 Task: Specify the meeting address for the in-person meeting to "30 N Glover Avenue".
Action: Mouse moved to (541, 318)
Screenshot: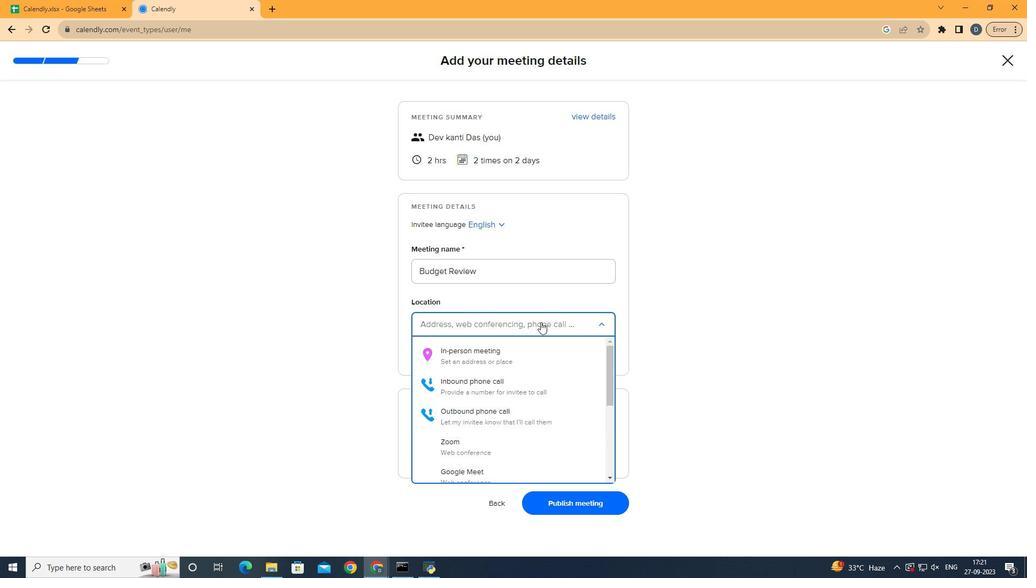 
Action: Mouse pressed left at (541, 318)
Screenshot: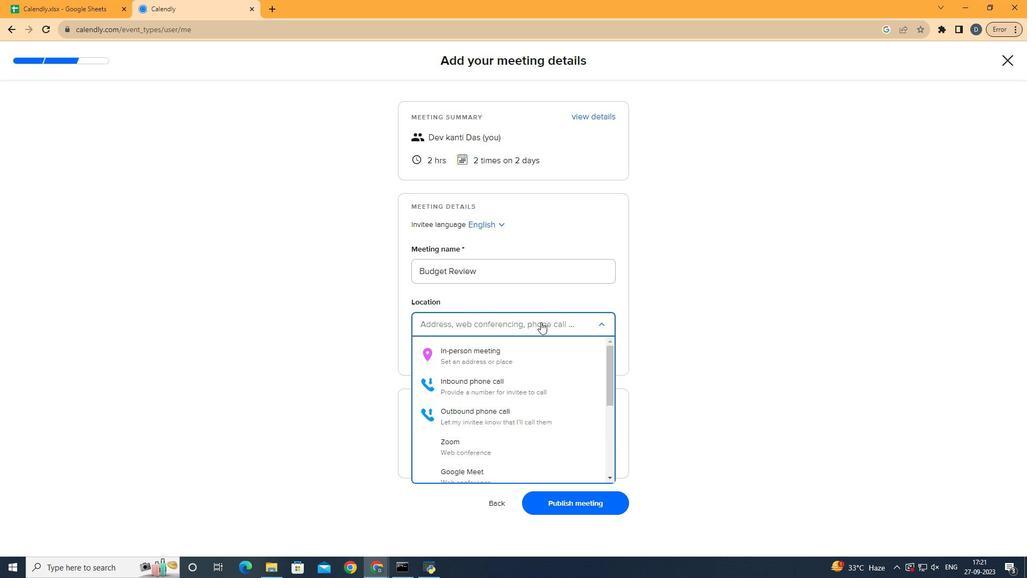 
Action: Mouse moved to (519, 343)
Screenshot: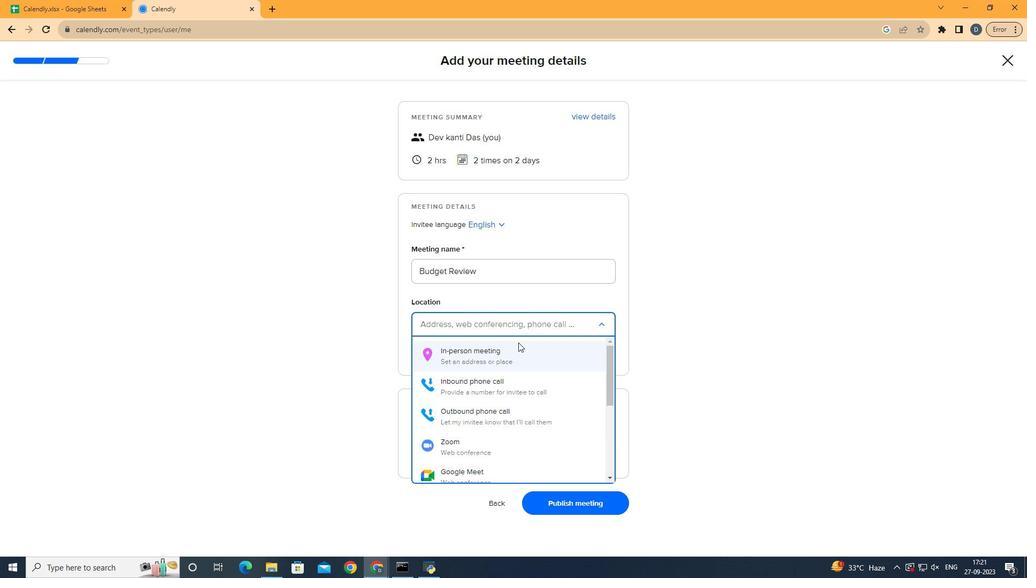 
Action: Mouse pressed left at (519, 343)
Screenshot: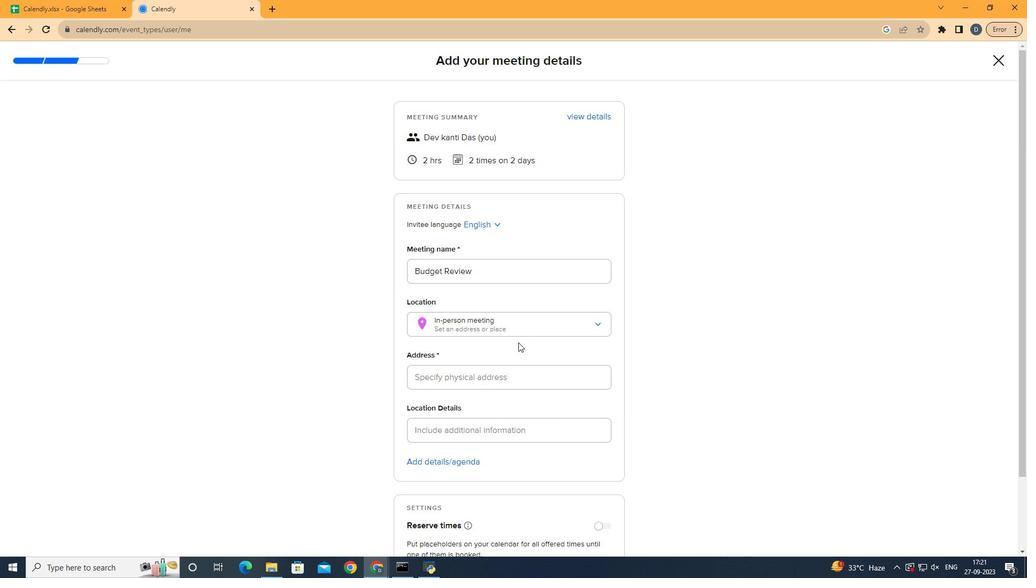 
Action: Mouse moved to (491, 353)
Screenshot: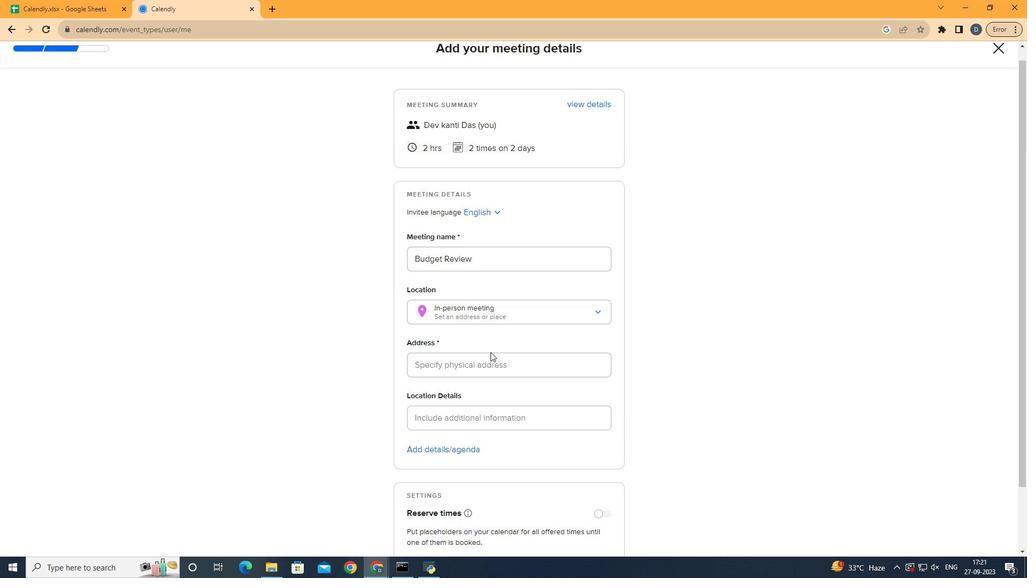 
Action: Mouse scrolled (491, 352) with delta (0, 0)
Screenshot: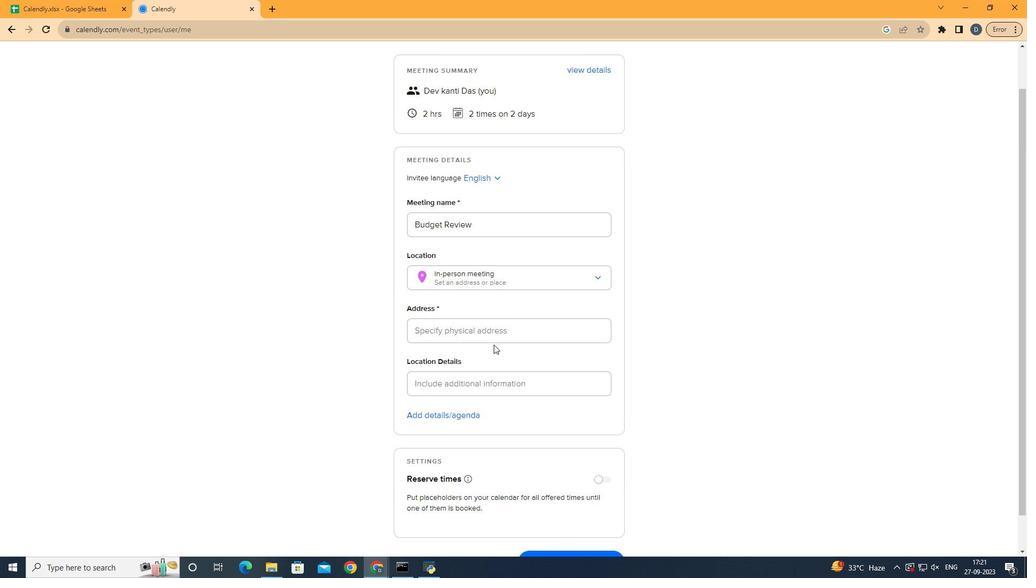 
Action: Mouse moved to (493, 324)
Screenshot: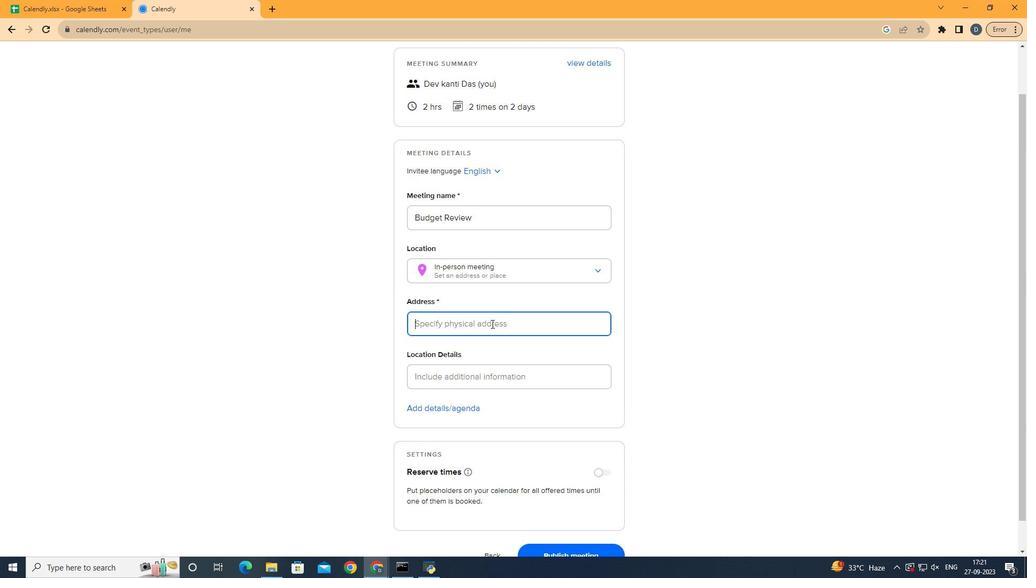 
Action: Mouse pressed left at (493, 324)
Screenshot: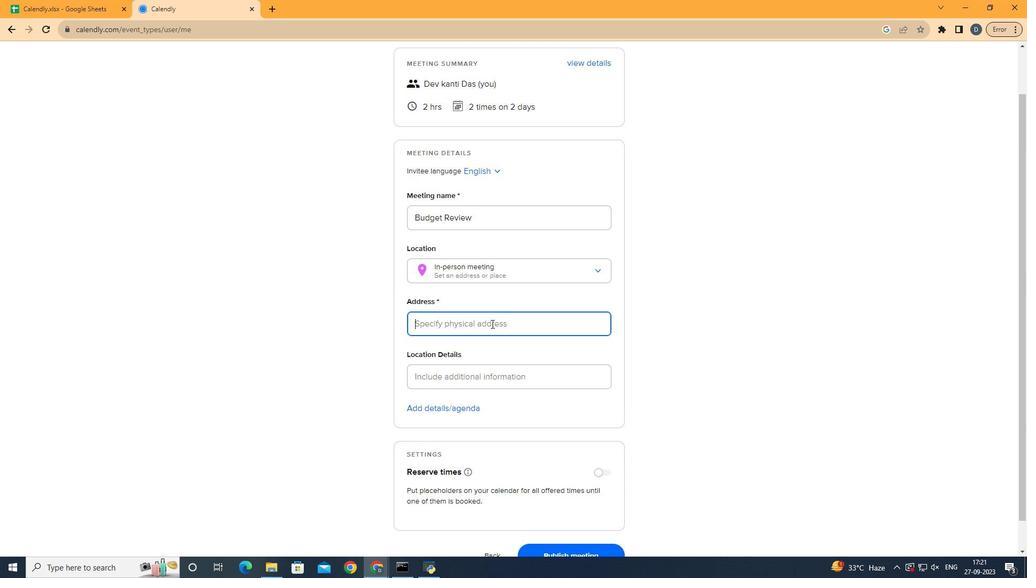 
Action: Mouse moved to (538, 290)
Screenshot: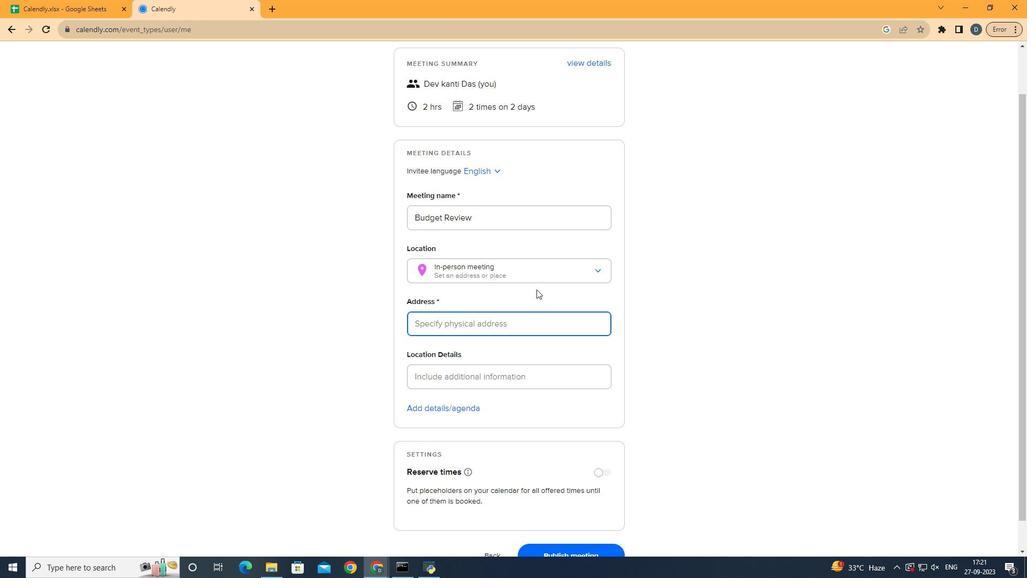 
Action: Key pressed 30<Key.space><Key.shift><Key.shift><Key.shift><Key.shift><Key.shift><Key.shift>N<Key.space><Key.shift>Glover<Key.space><Key.shift>Avenue
Screenshot: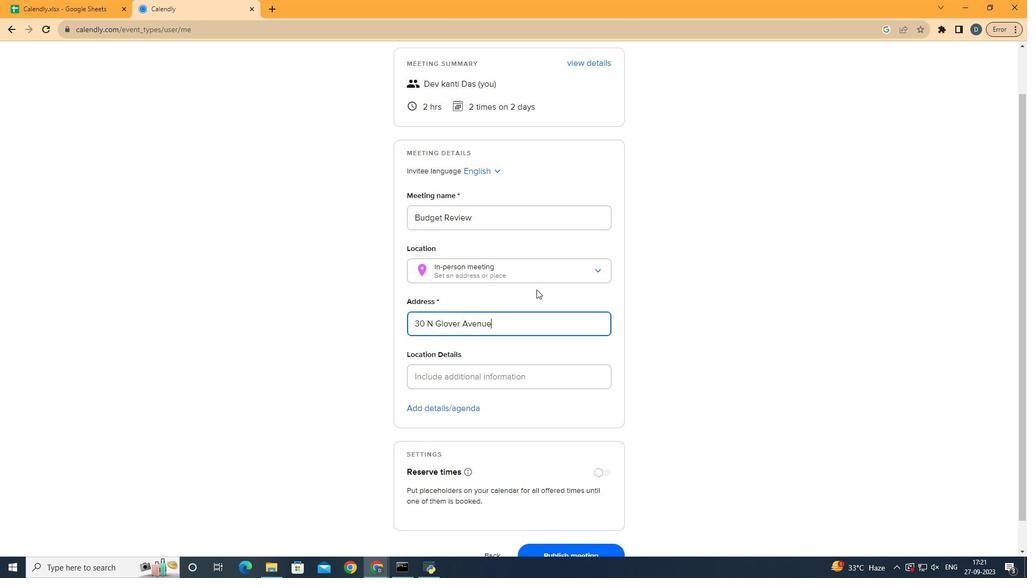 
